 Task: Look for products in the category "Prepared Meals" from Annie's Homegrown only.
Action: Mouse moved to (229, 102)
Screenshot: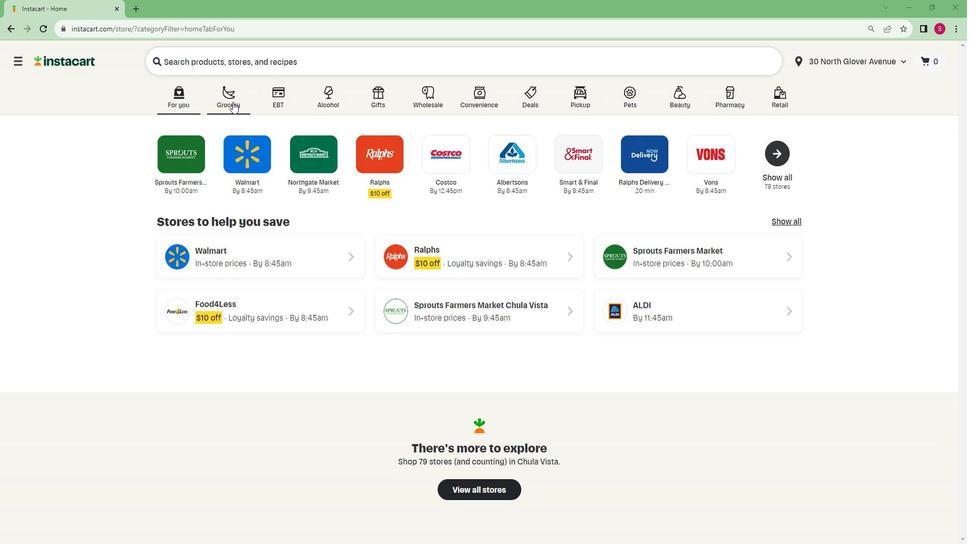 
Action: Mouse pressed left at (229, 102)
Screenshot: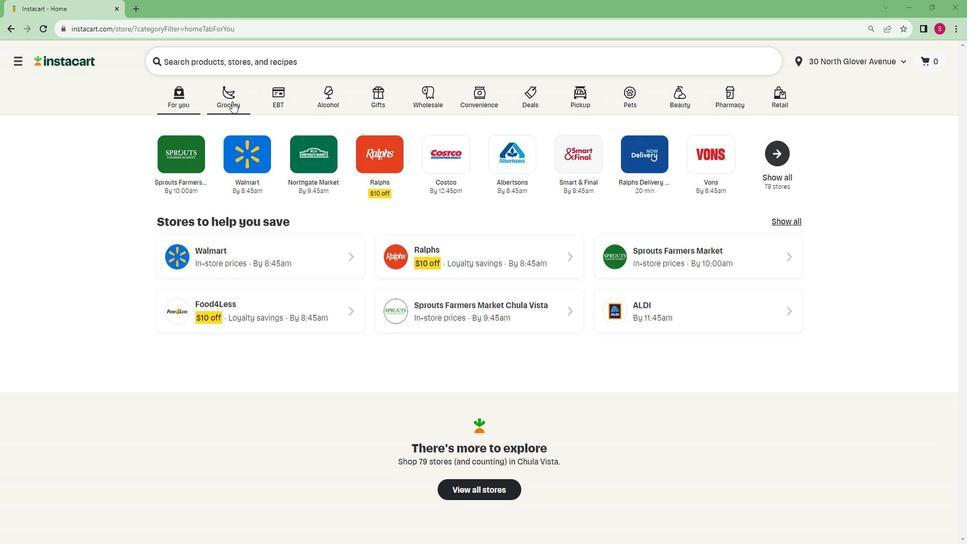 
Action: Mouse moved to (228, 295)
Screenshot: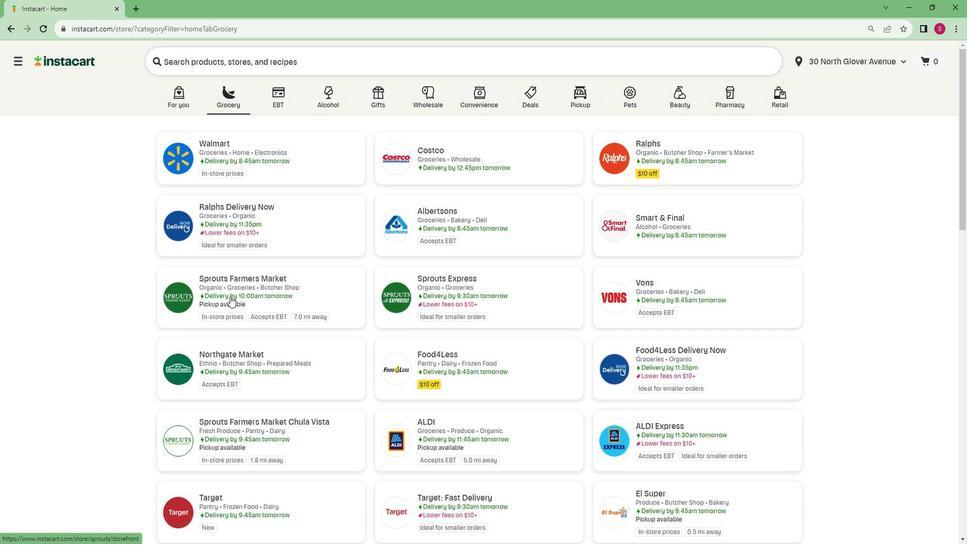 
Action: Mouse pressed left at (228, 295)
Screenshot: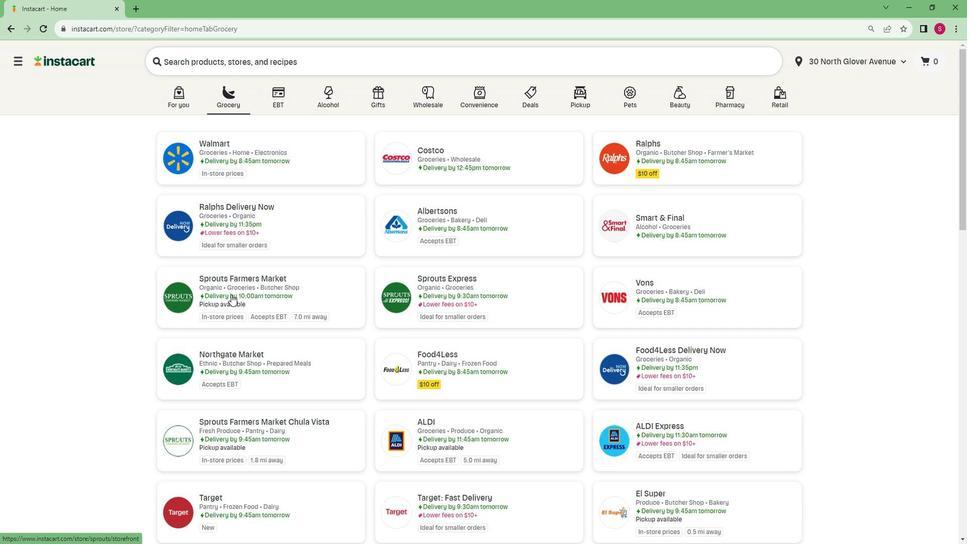 
Action: Mouse moved to (82, 398)
Screenshot: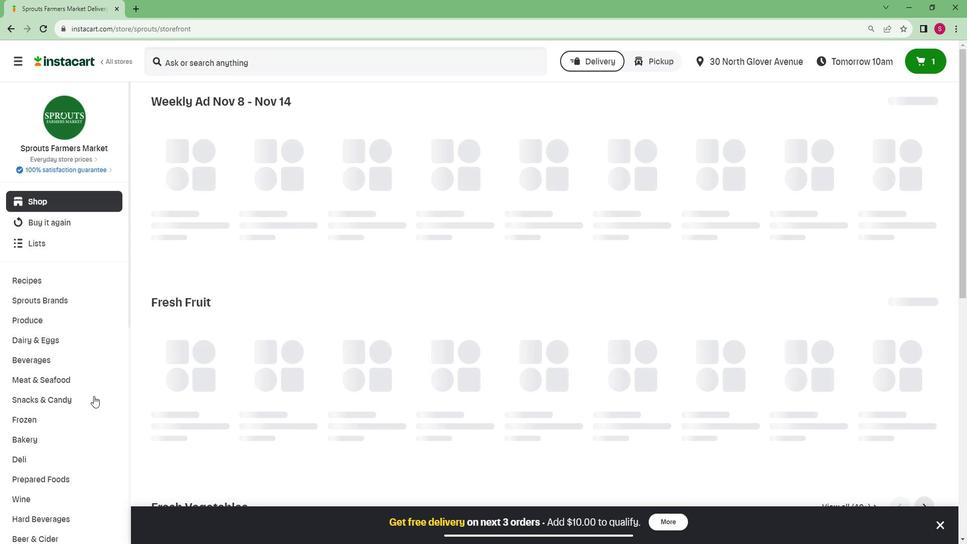 
Action: Mouse scrolled (82, 397) with delta (0, 0)
Screenshot: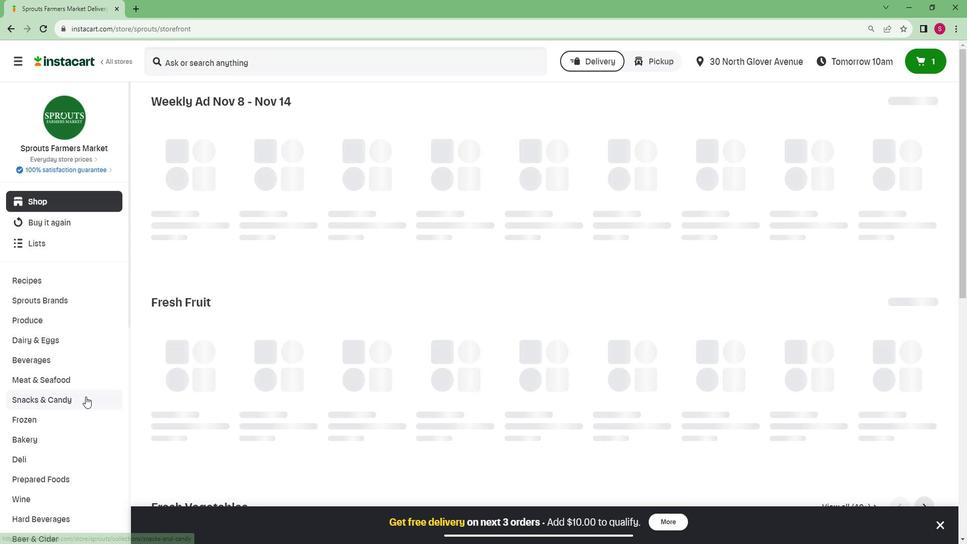 
Action: Mouse scrolled (82, 397) with delta (0, 0)
Screenshot: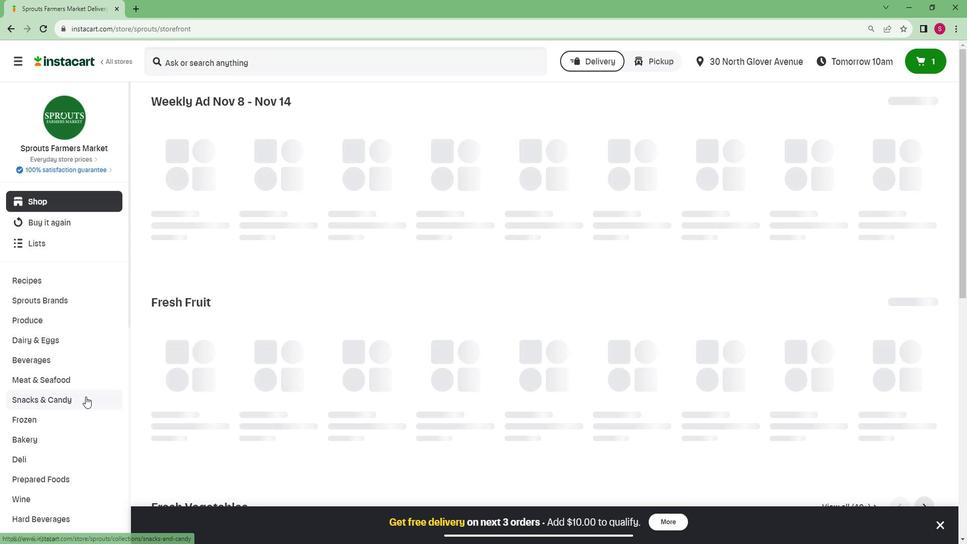 
Action: Mouse scrolled (82, 397) with delta (0, 0)
Screenshot: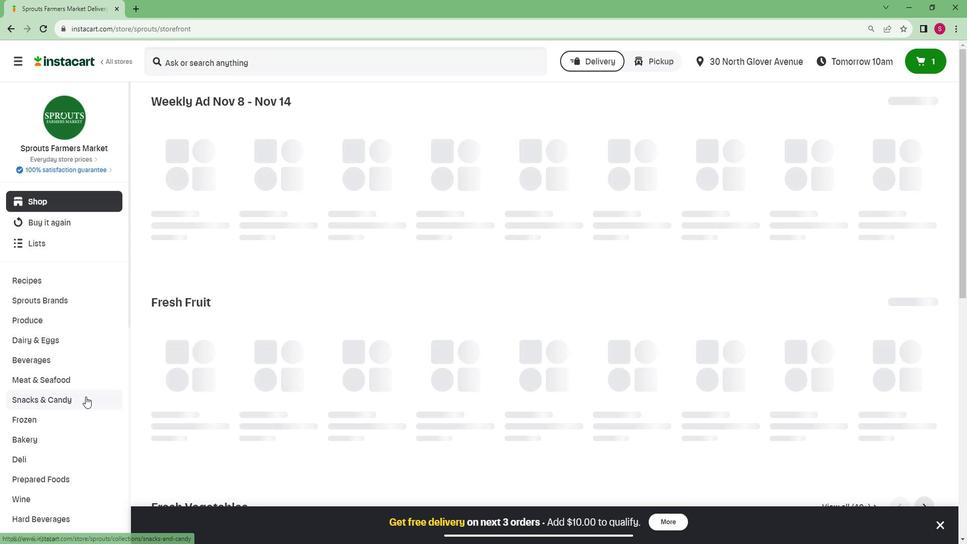 
Action: Mouse scrolled (82, 397) with delta (0, 0)
Screenshot: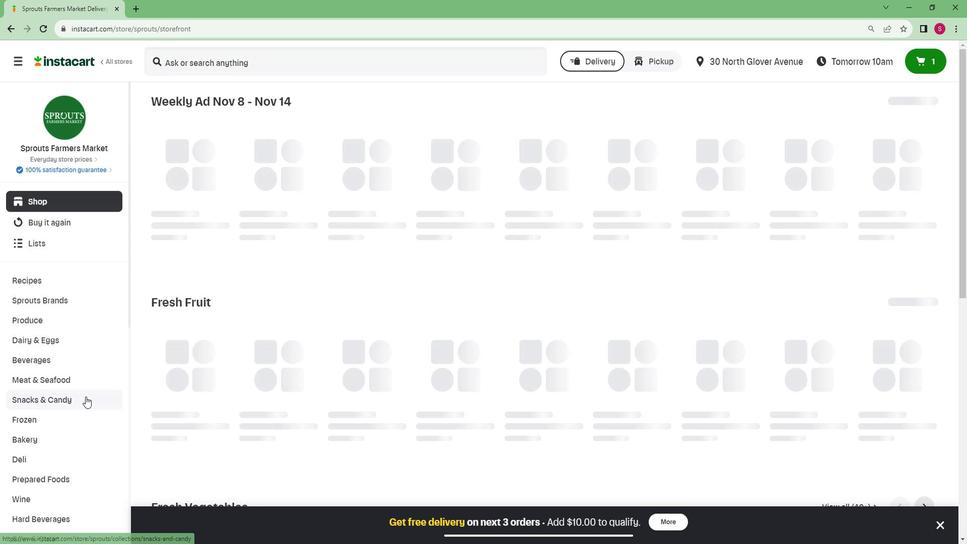 
Action: Mouse scrolled (82, 397) with delta (0, 0)
Screenshot: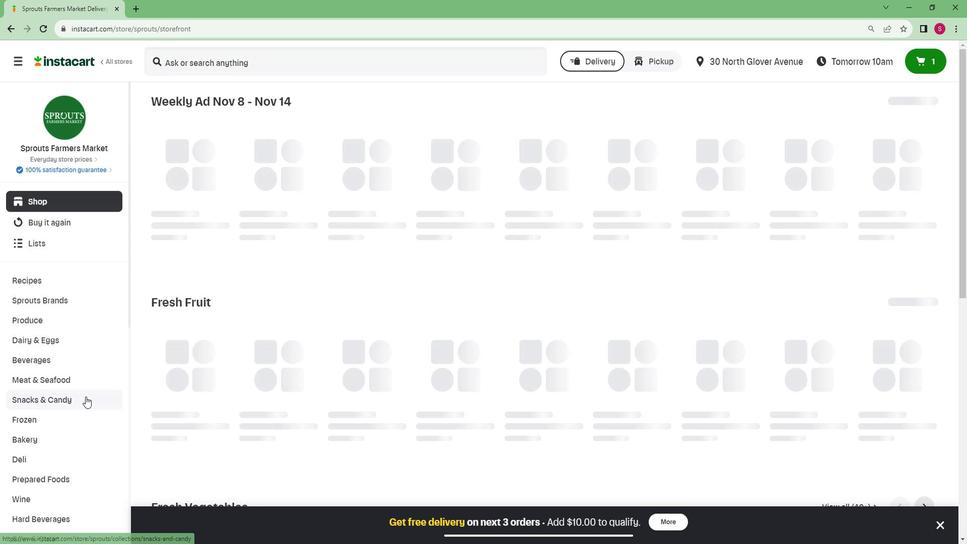 
Action: Mouse scrolled (82, 397) with delta (0, 0)
Screenshot: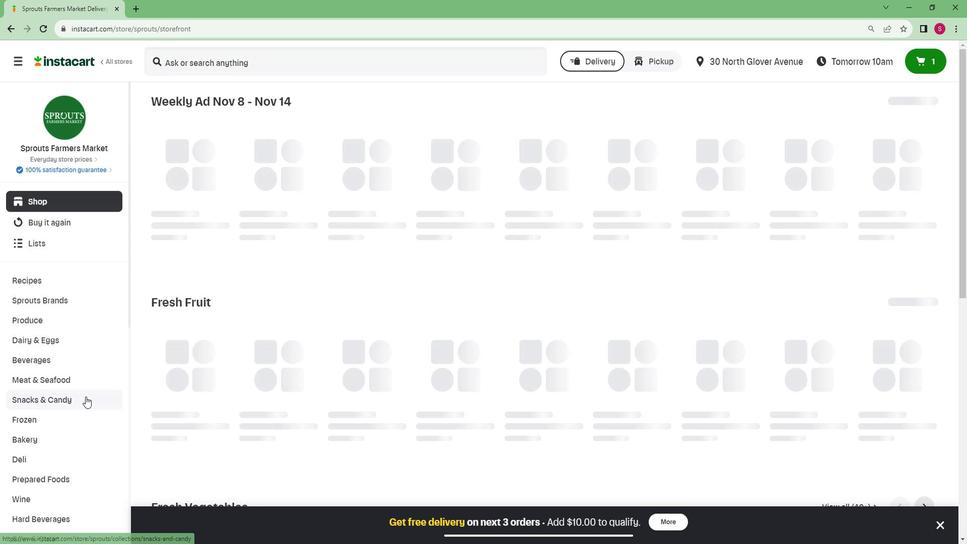 
Action: Mouse scrolled (82, 397) with delta (0, 0)
Screenshot: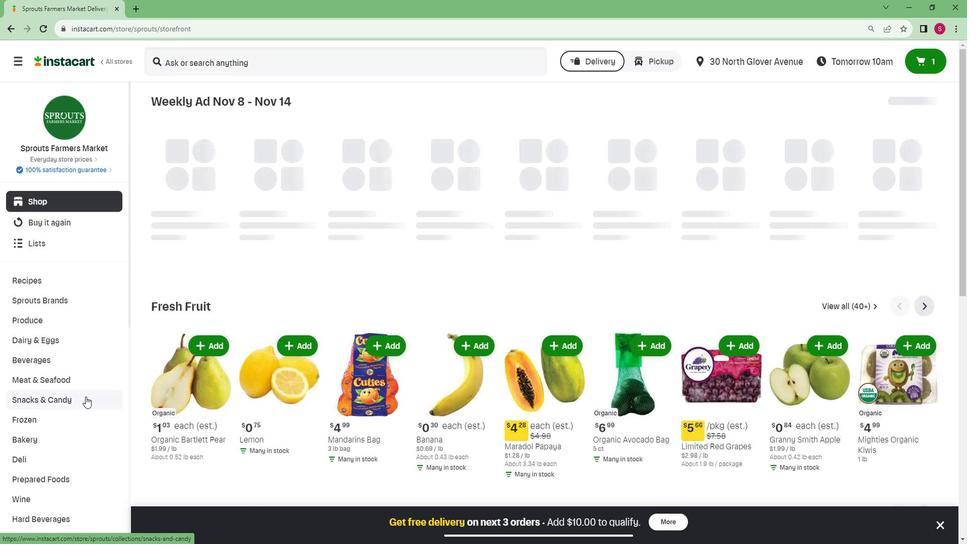 
Action: Mouse moved to (82, 398)
Screenshot: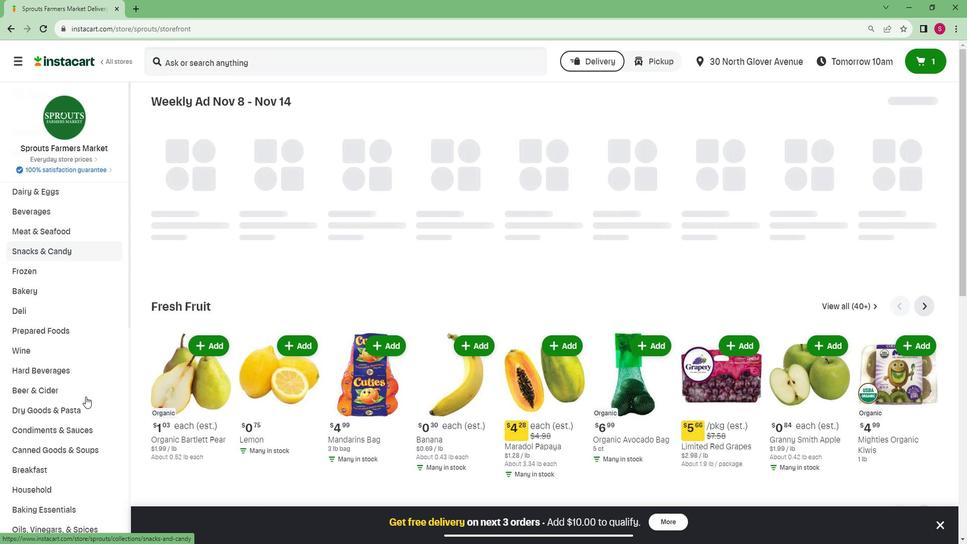 
Action: Mouse scrolled (82, 397) with delta (0, 0)
Screenshot: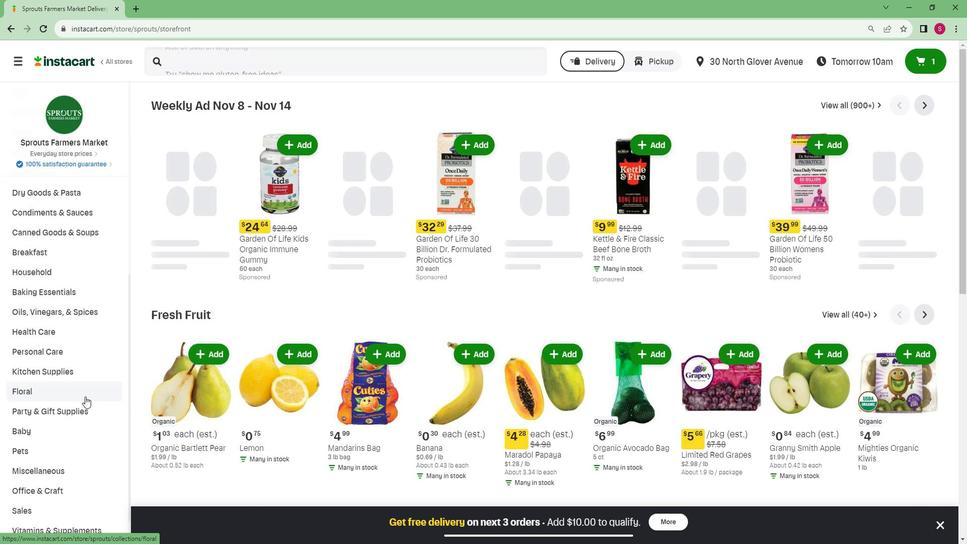 
Action: Mouse scrolled (82, 397) with delta (0, 0)
Screenshot: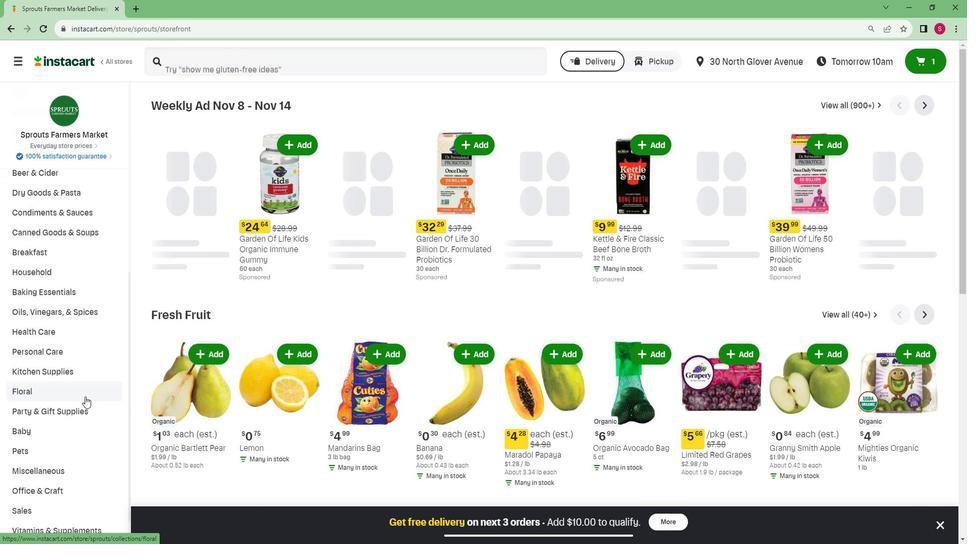 
Action: Mouse moved to (81, 398)
Screenshot: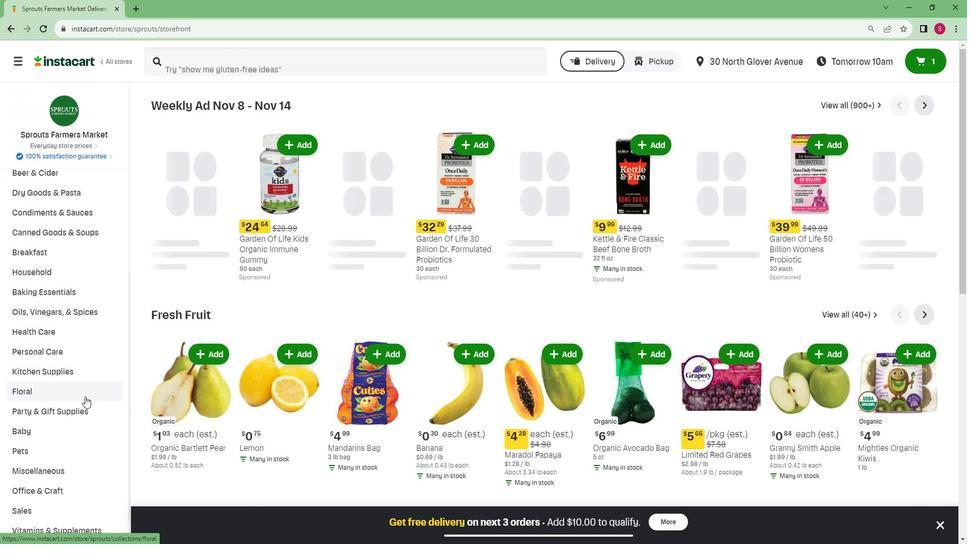 
Action: Mouse scrolled (81, 397) with delta (0, 0)
Screenshot: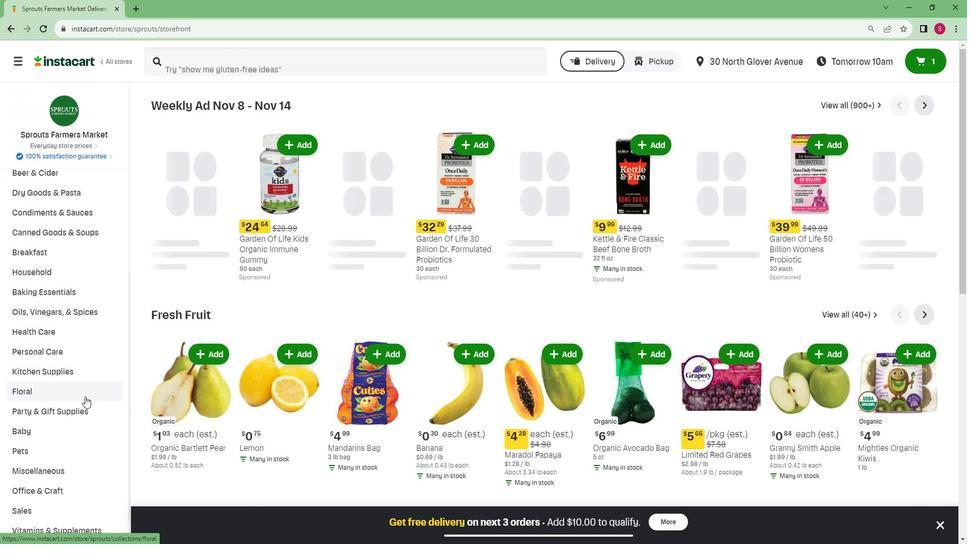 
Action: Mouse moved to (81, 398)
Screenshot: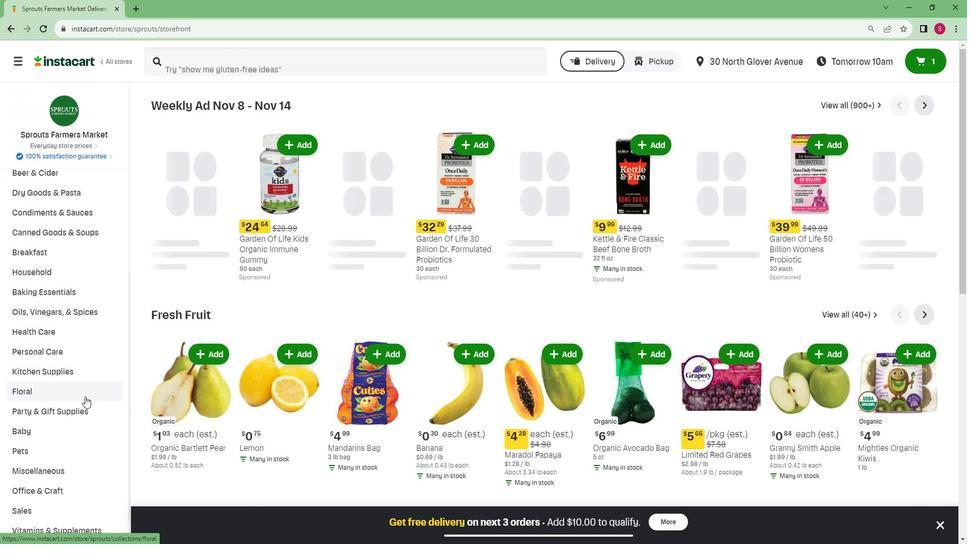 
Action: Mouse scrolled (81, 397) with delta (0, 0)
Screenshot: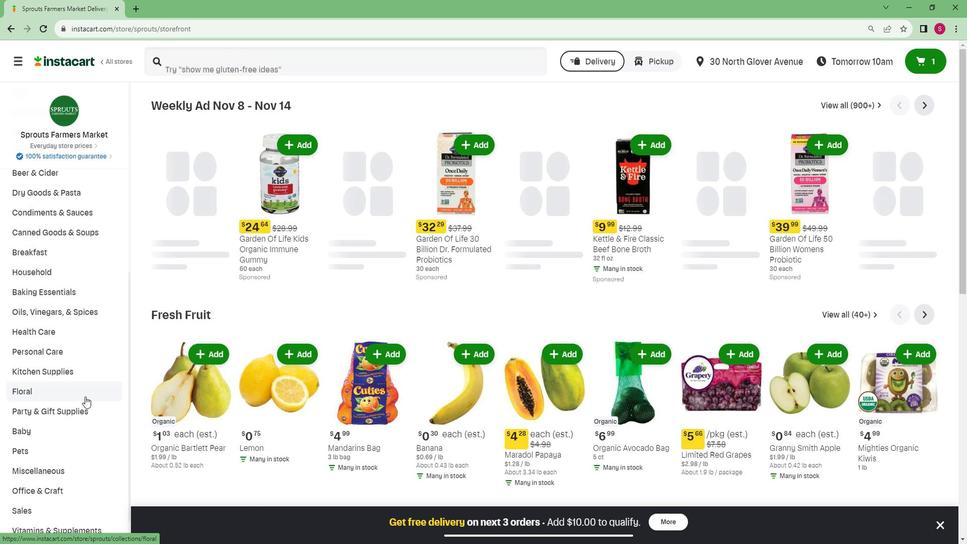 
Action: Mouse scrolled (81, 397) with delta (0, 0)
Screenshot: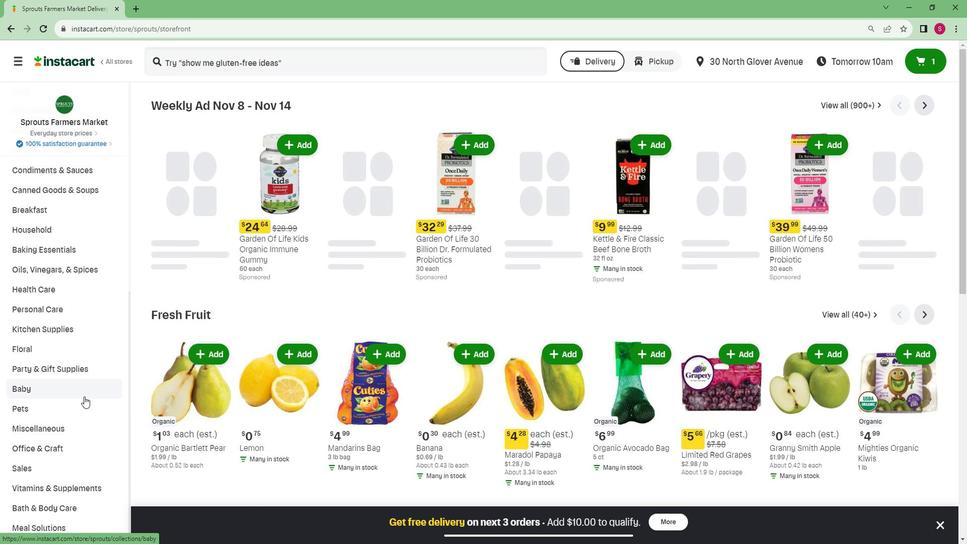 
Action: Mouse moved to (79, 399)
Screenshot: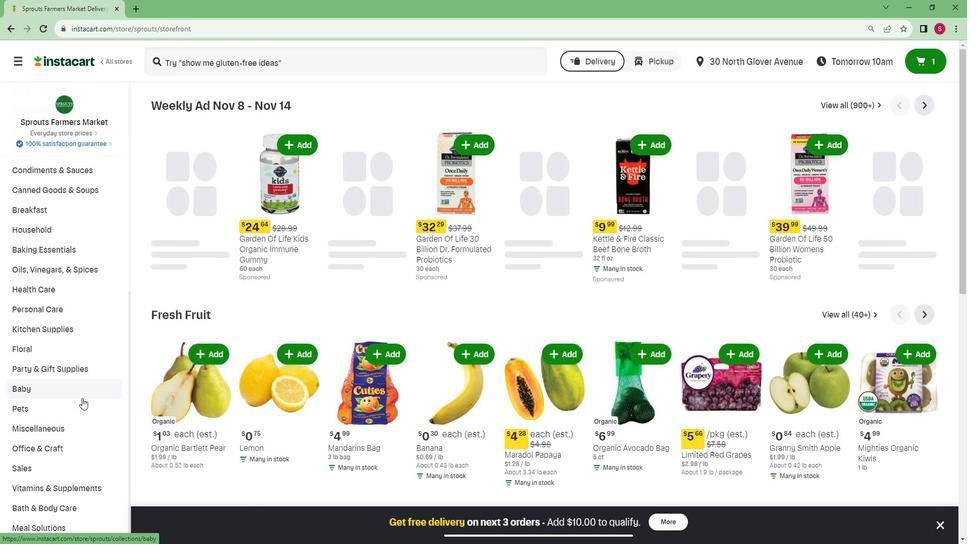 
Action: Mouse scrolled (79, 399) with delta (0, 0)
Screenshot: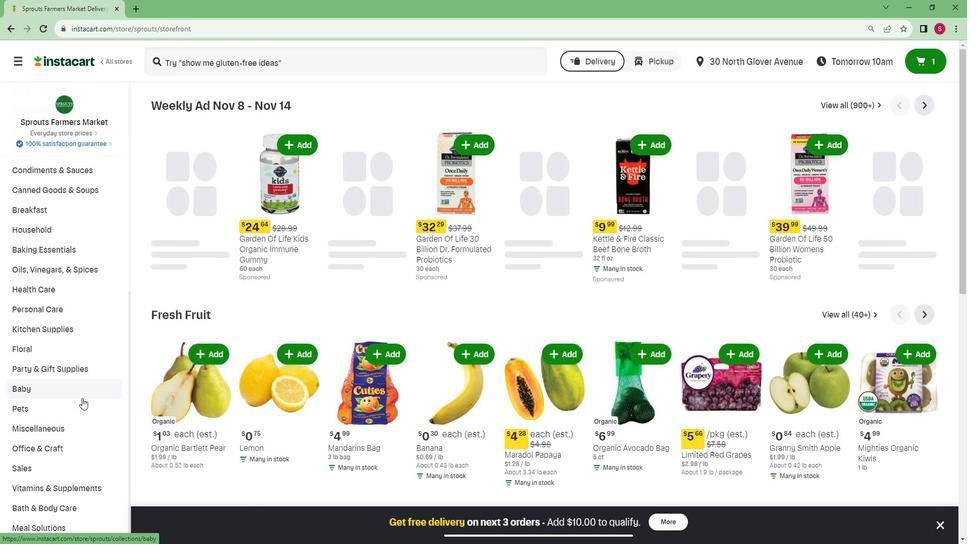 
Action: Mouse moved to (77, 400)
Screenshot: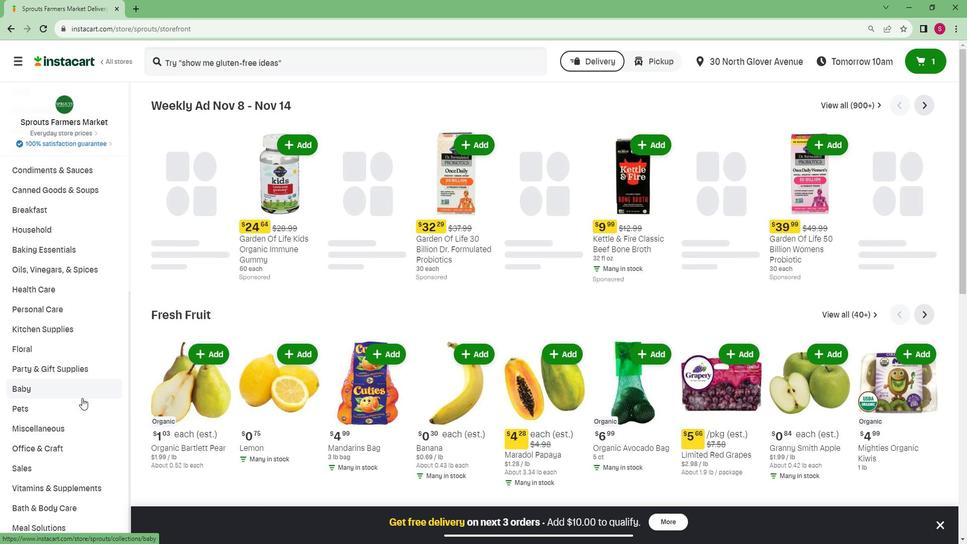 
Action: Mouse scrolled (77, 400) with delta (0, 0)
Screenshot: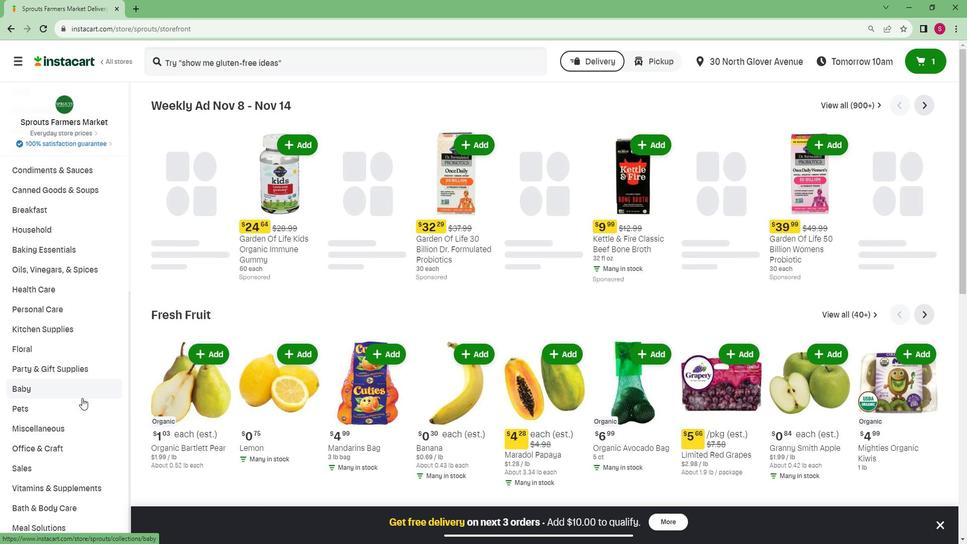 
Action: Mouse moved to (22, 525)
Screenshot: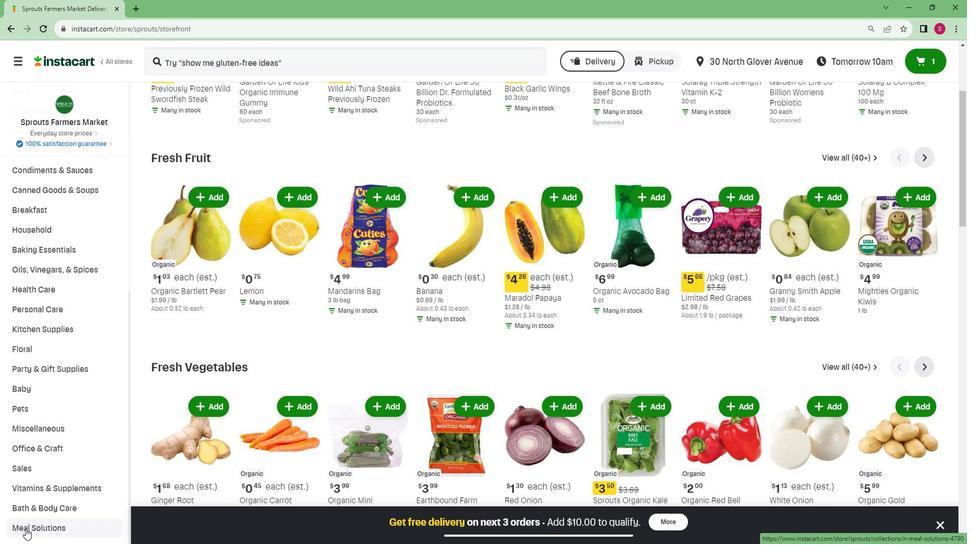 
Action: Mouse pressed left at (22, 525)
Screenshot: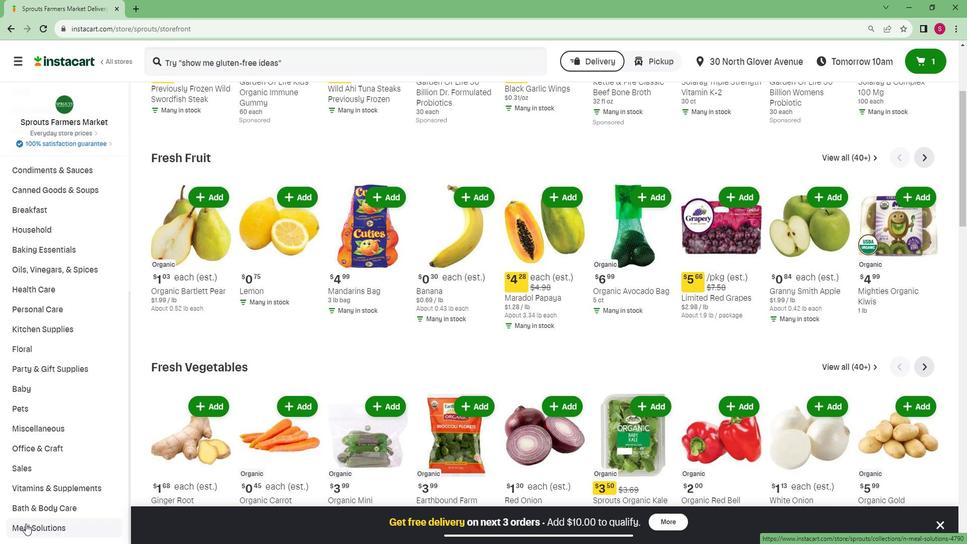 
Action: Mouse moved to (31, 512)
Screenshot: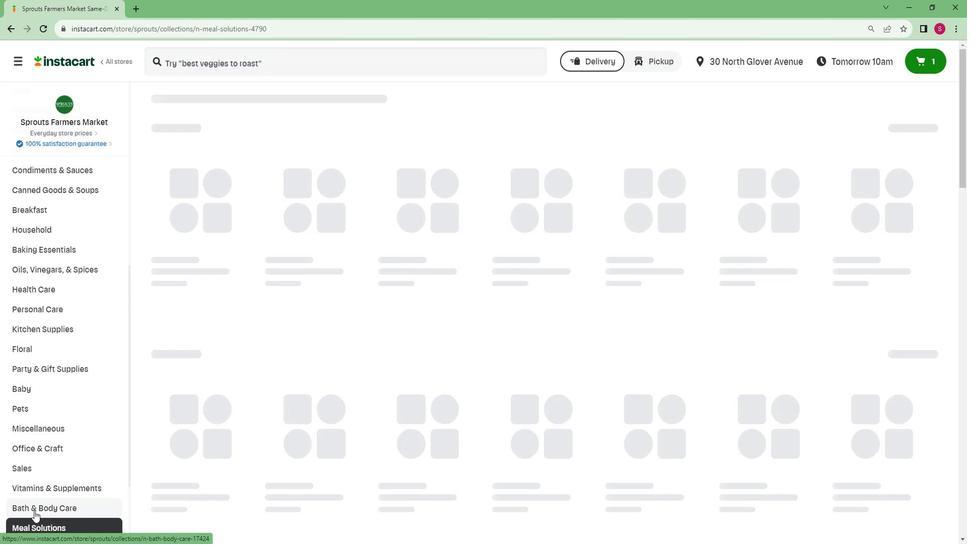 
Action: Mouse scrolled (31, 512) with delta (0, 0)
Screenshot: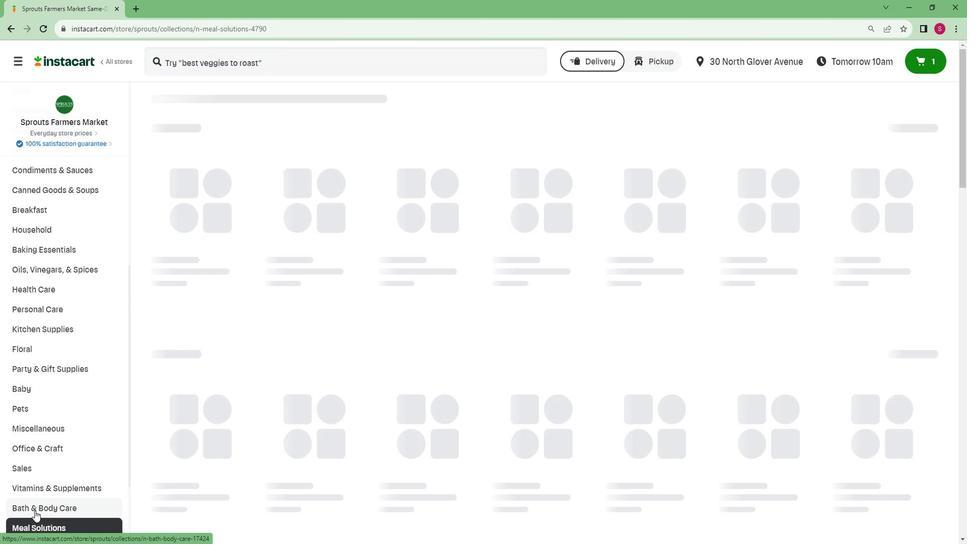 
Action: Mouse scrolled (31, 512) with delta (0, 0)
Screenshot: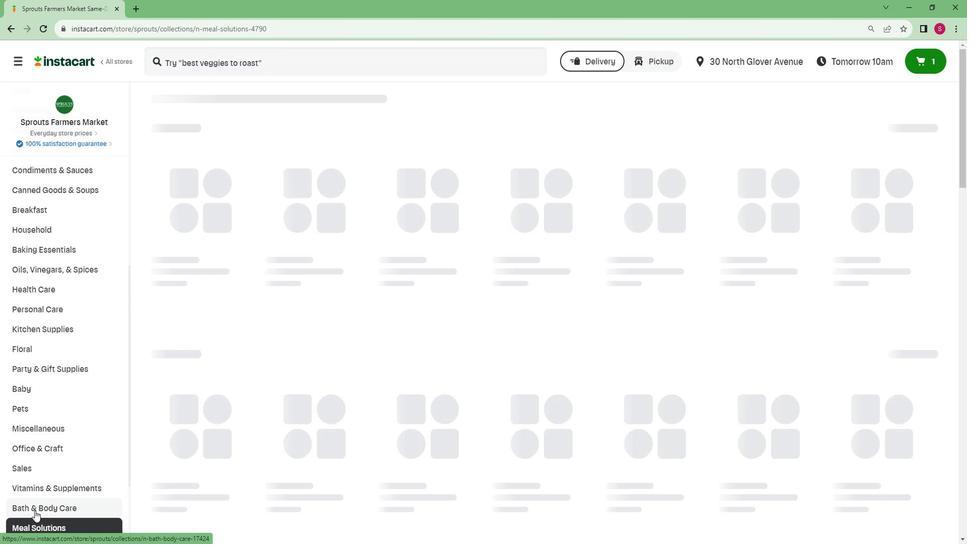 
Action: Mouse scrolled (31, 512) with delta (0, 0)
Screenshot: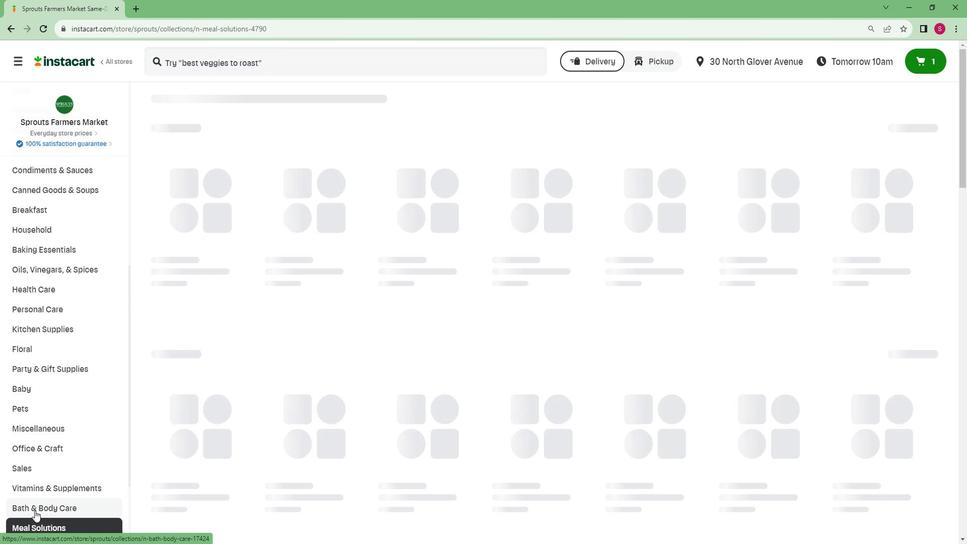 
Action: Mouse scrolled (31, 512) with delta (0, 0)
Screenshot: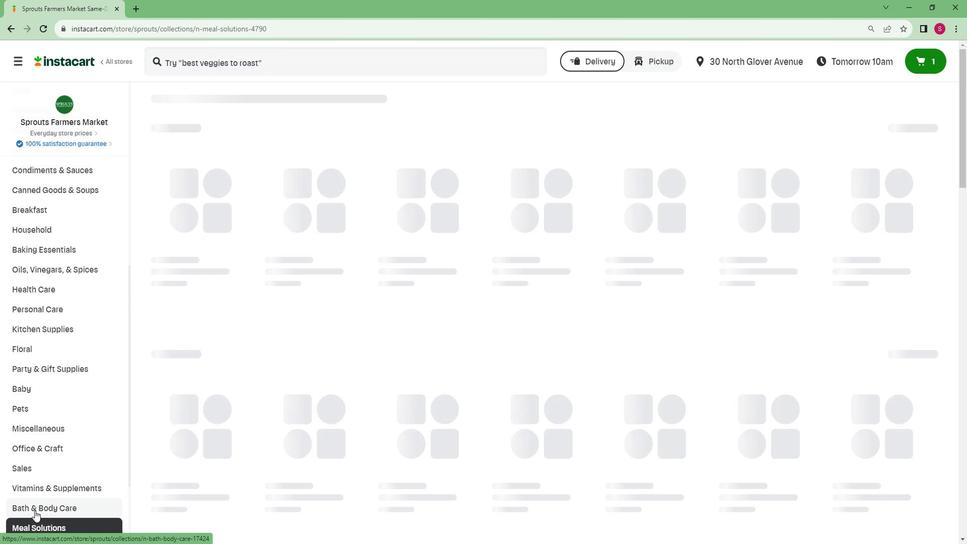 
Action: Mouse scrolled (31, 512) with delta (0, 0)
Screenshot: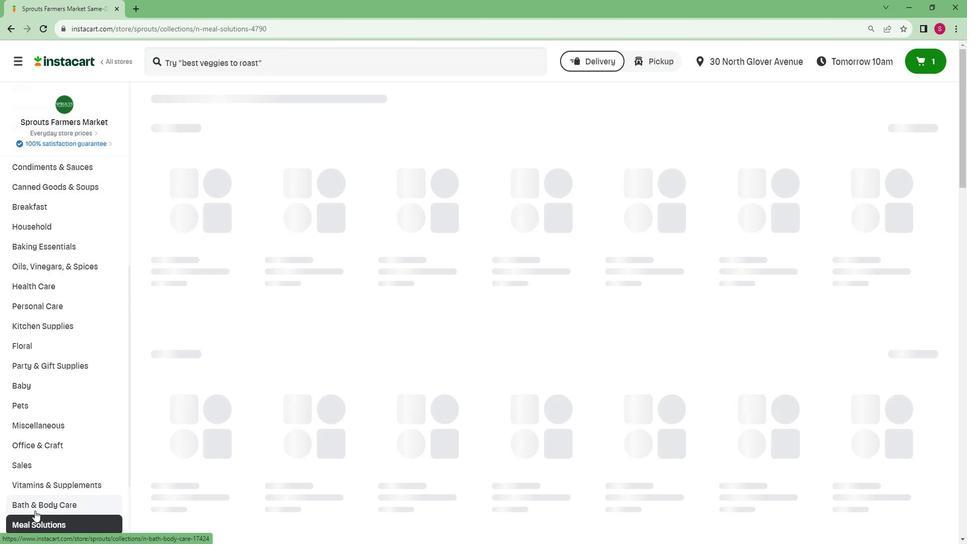 
Action: Mouse moved to (35, 467)
Screenshot: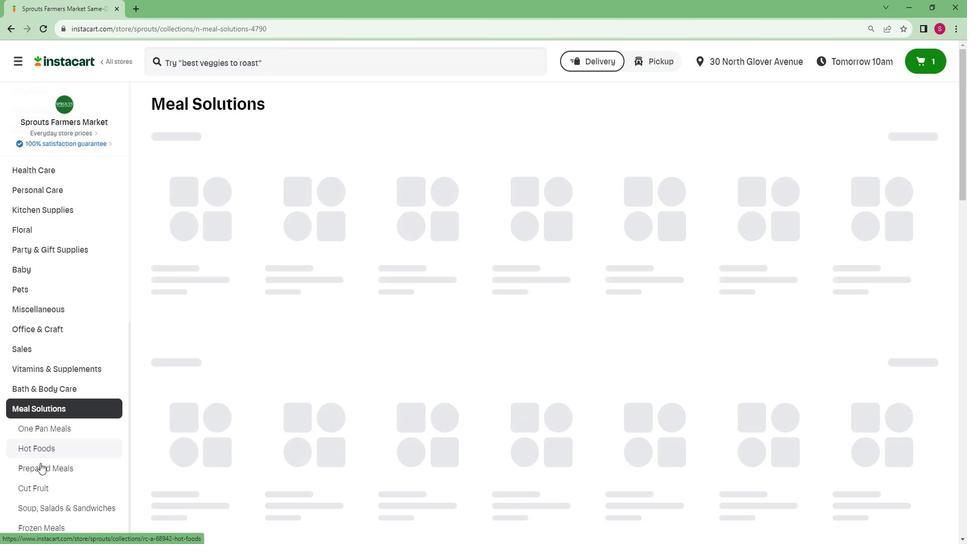 
Action: Mouse pressed left at (35, 467)
Screenshot: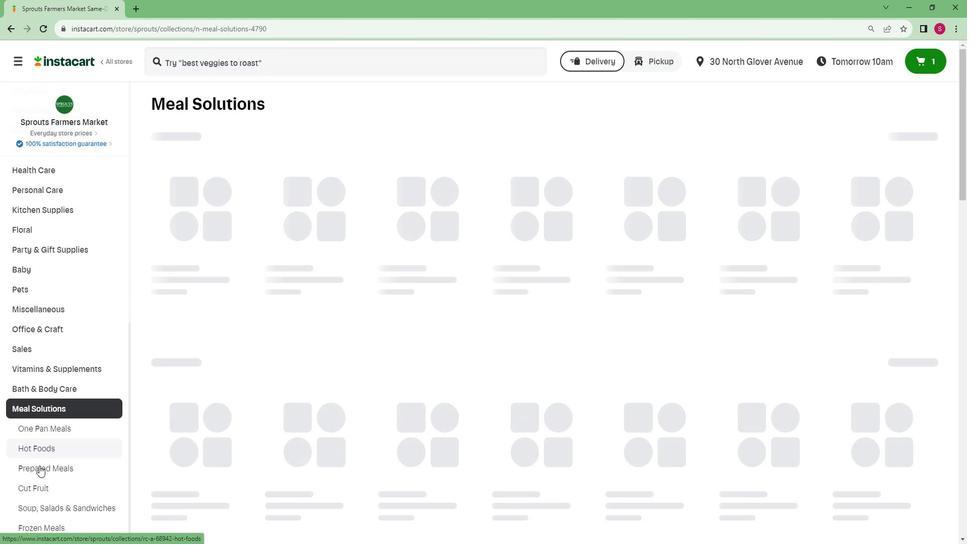 
Action: Mouse moved to (339, 145)
Screenshot: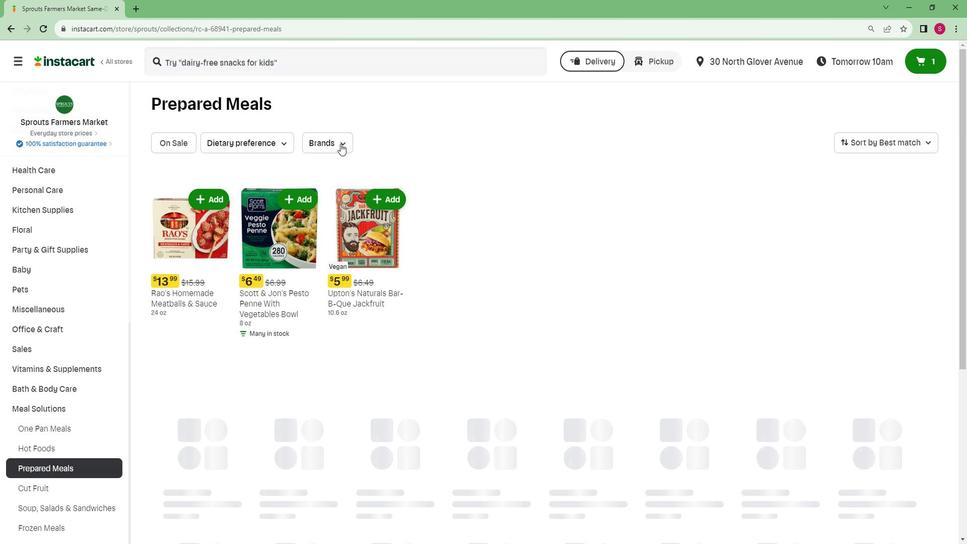 
Action: Mouse pressed left at (339, 145)
Screenshot: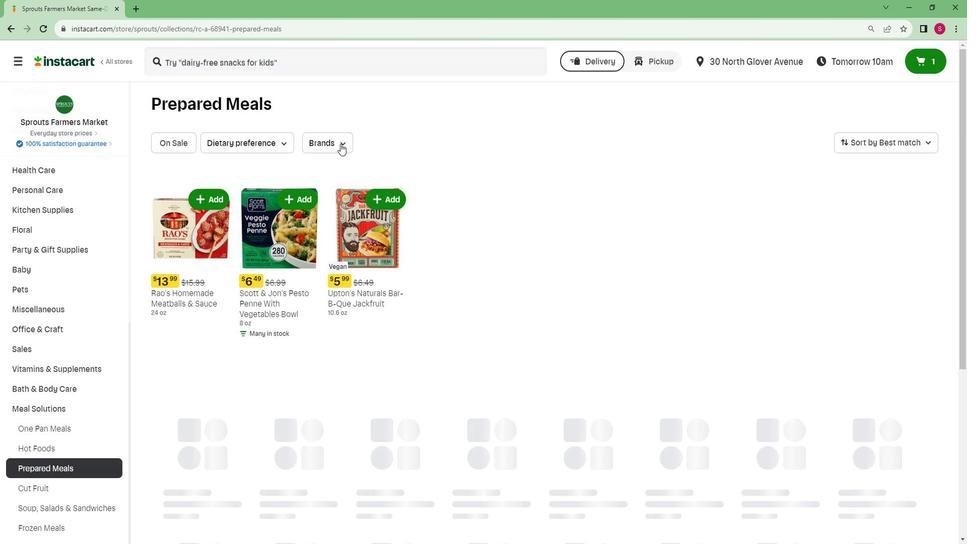 
Action: Mouse moved to (334, 249)
Screenshot: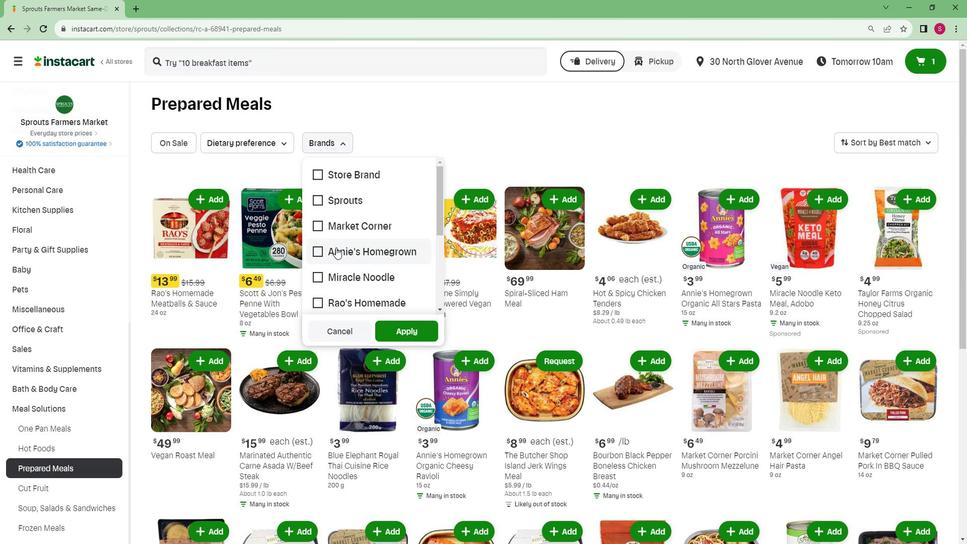 
Action: Mouse pressed left at (334, 249)
Screenshot: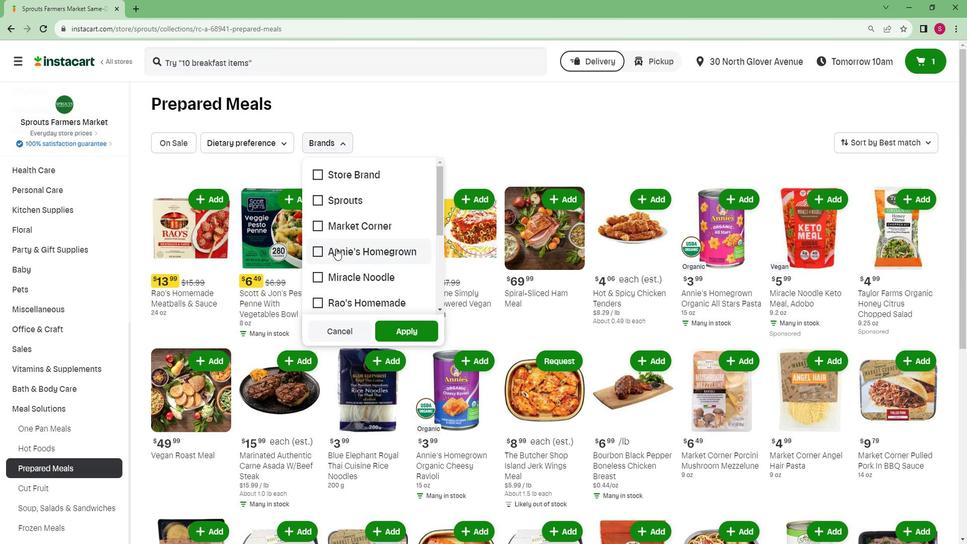 
Action: Mouse moved to (401, 326)
Screenshot: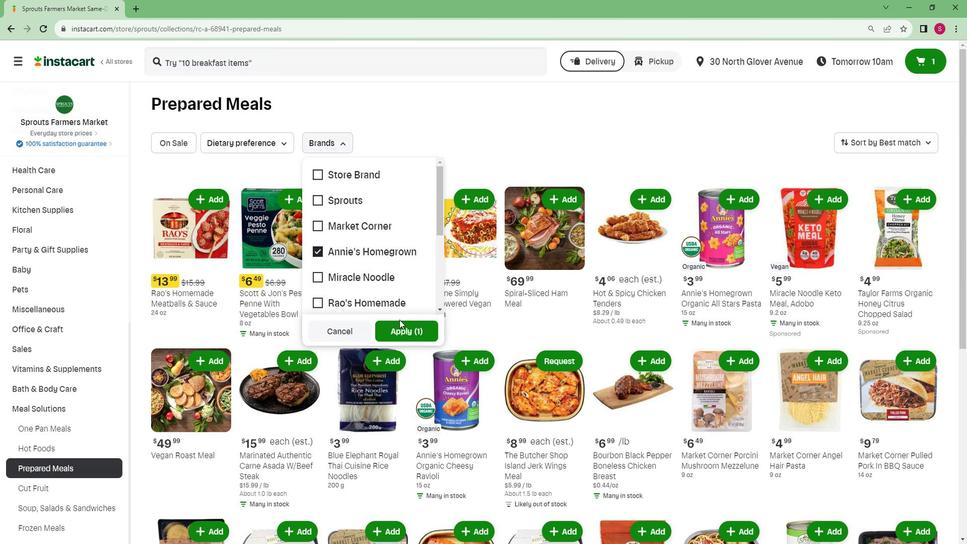 
Action: Mouse pressed left at (401, 326)
Screenshot: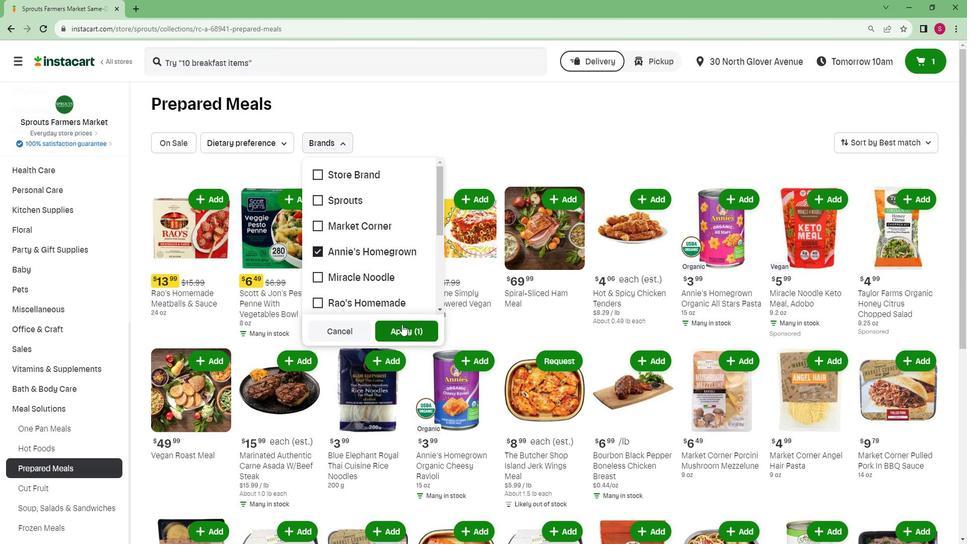 
